 Task: Use the formula "SKEW.P" in spreadsheet "Project portfolio".
Action: Mouse pressed left at (169, 250)
Screenshot: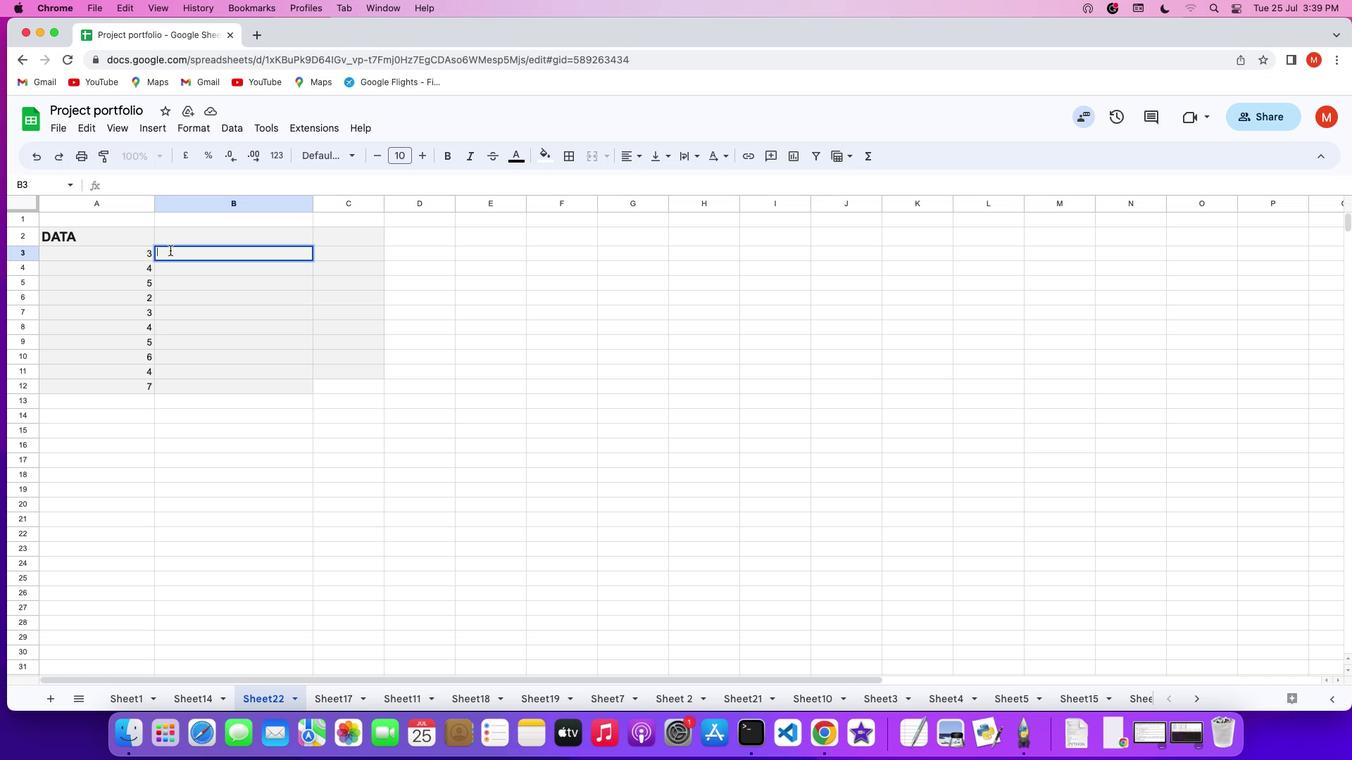 
Action: Key pressed '='
Screenshot: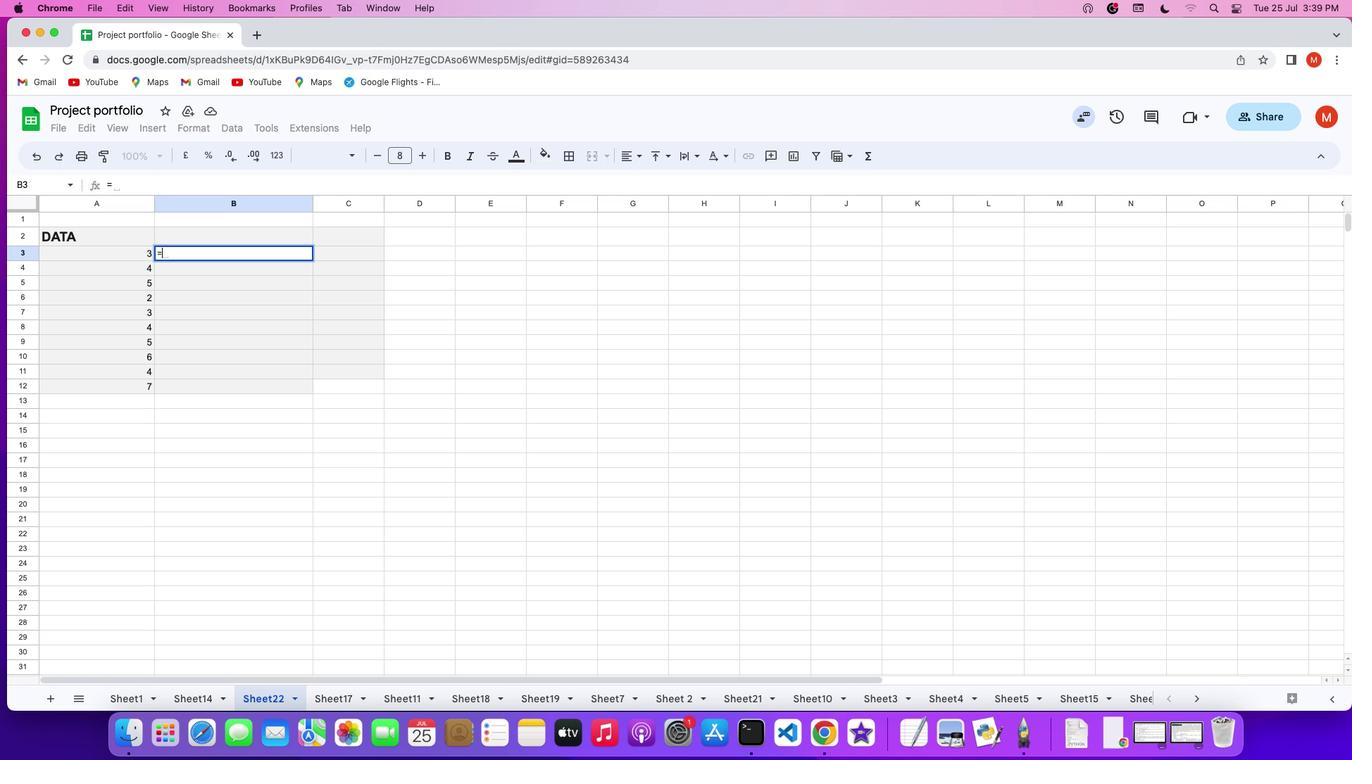 
Action: Mouse moved to (877, 154)
Screenshot: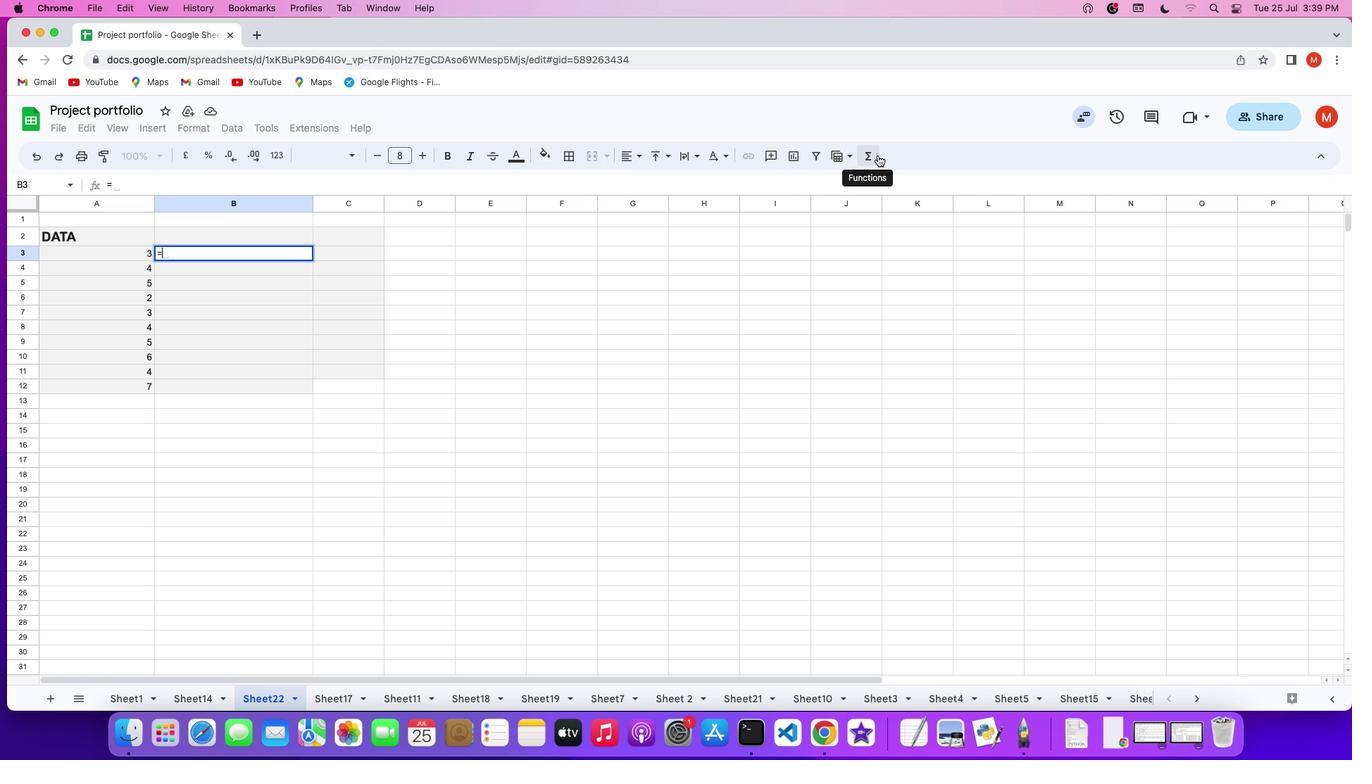 
Action: Mouse pressed left at (877, 154)
Screenshot: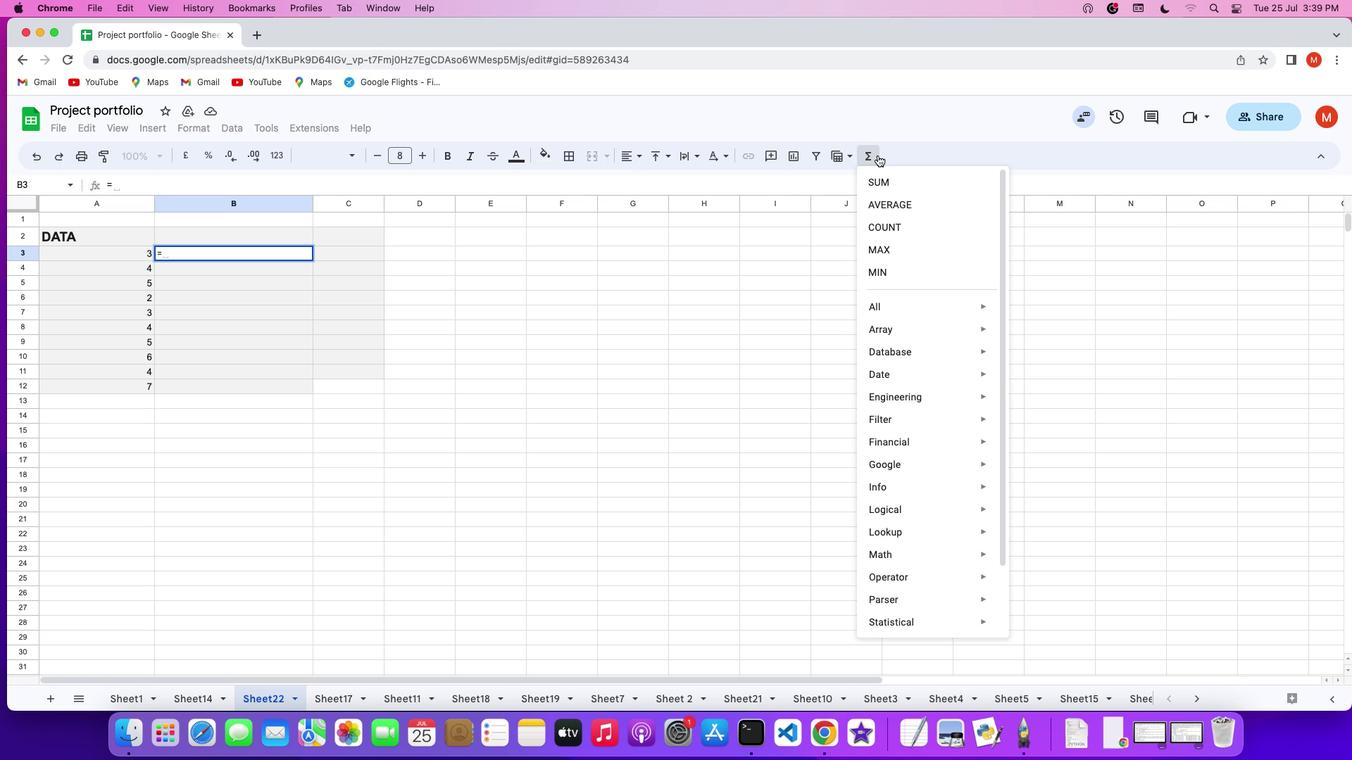 
Action: Mouse moved to (1036, 282)
Screenshot: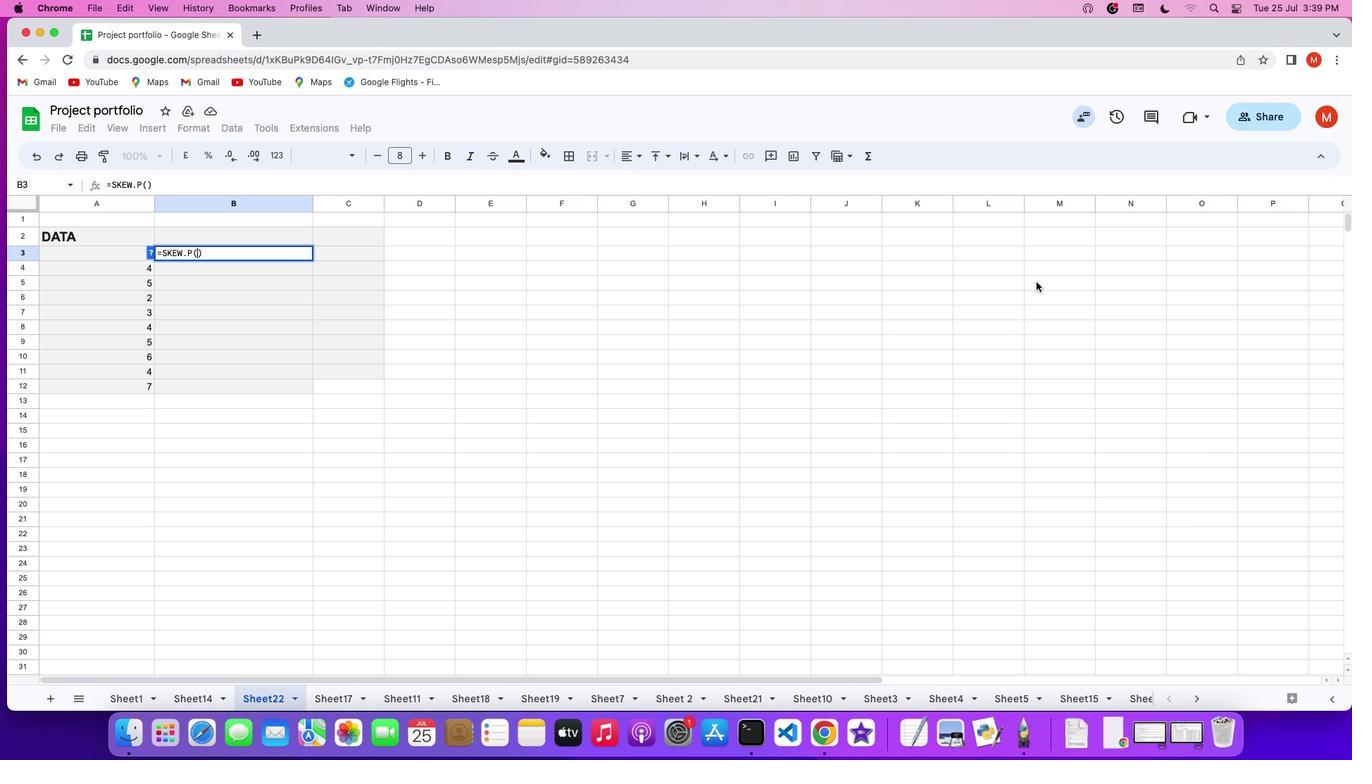 
Action: Mouse pressed left at (1036, 282)
Screenshot: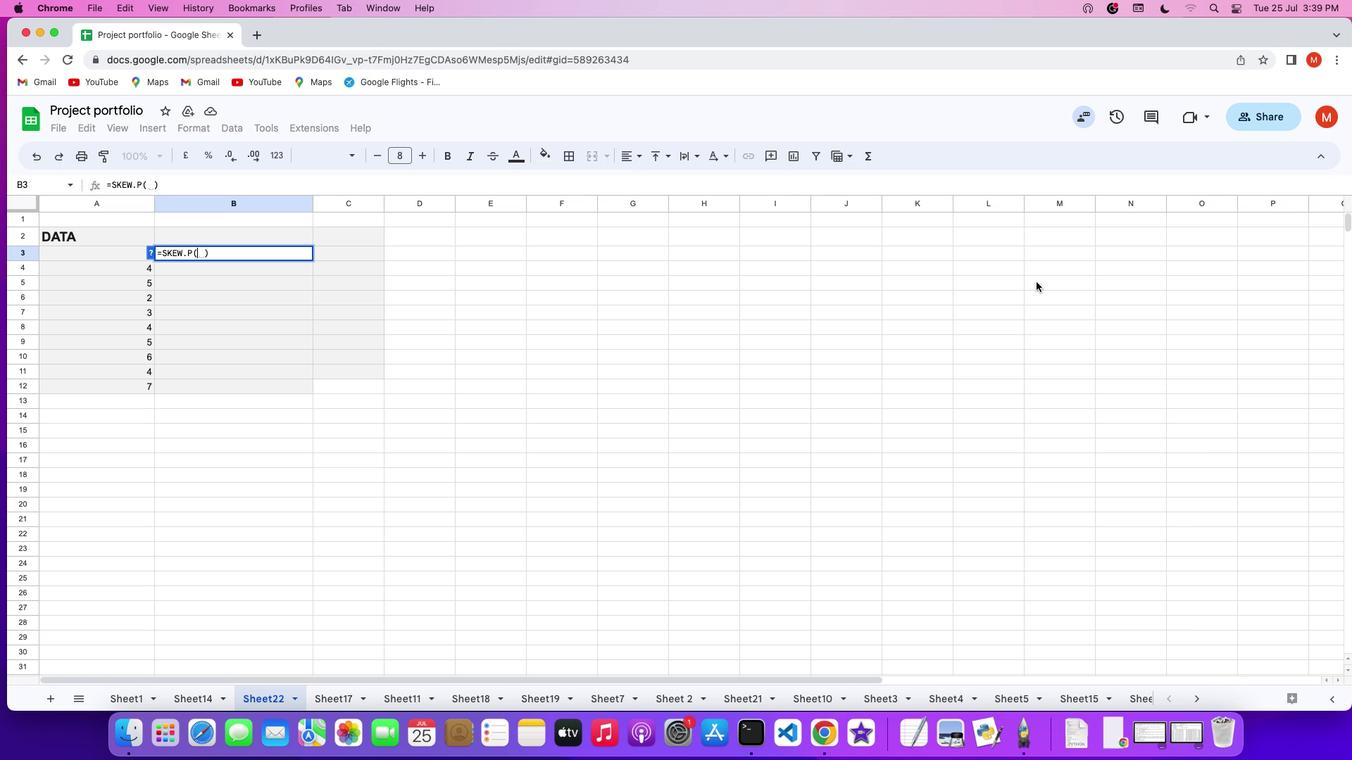 
Action: Mouse moved to (114, 250)
Screenshot: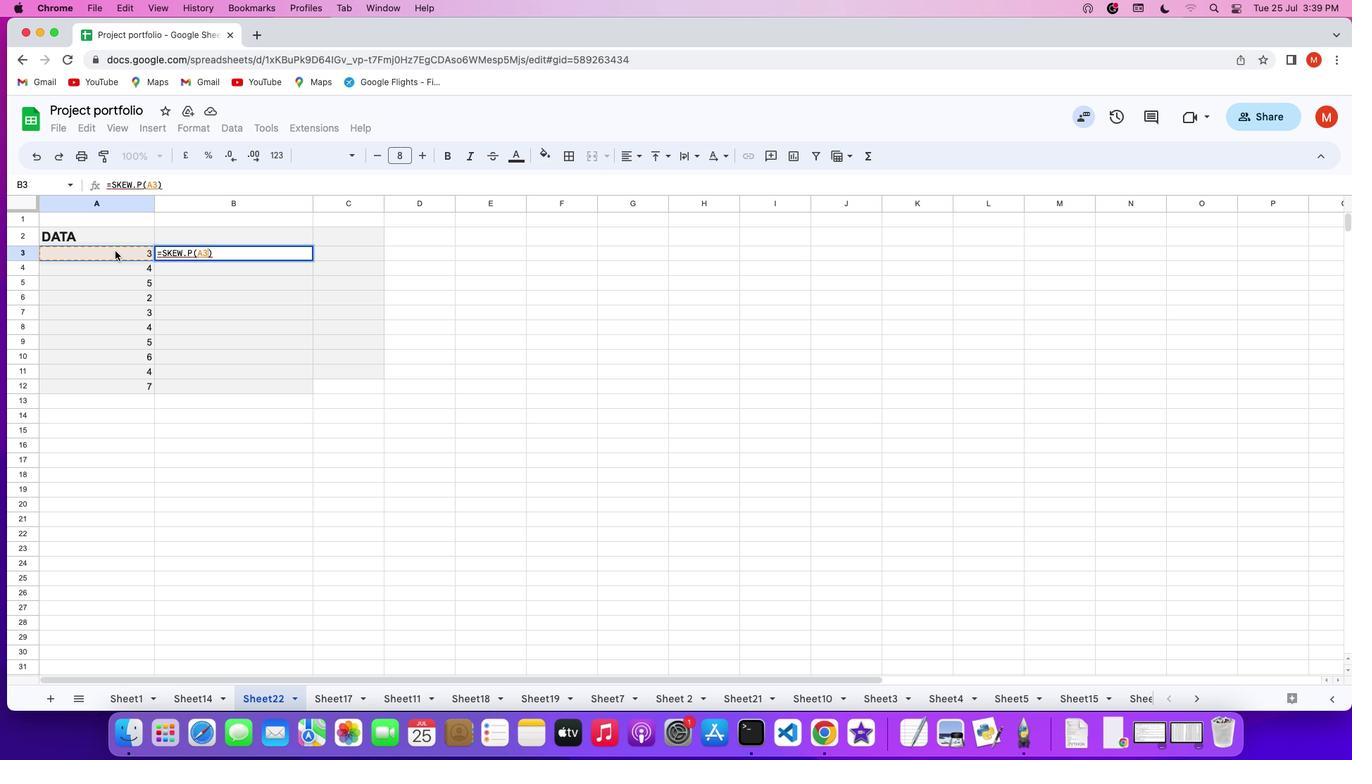 
Action: Mouse pressed left at (114, 250)
Screenshot: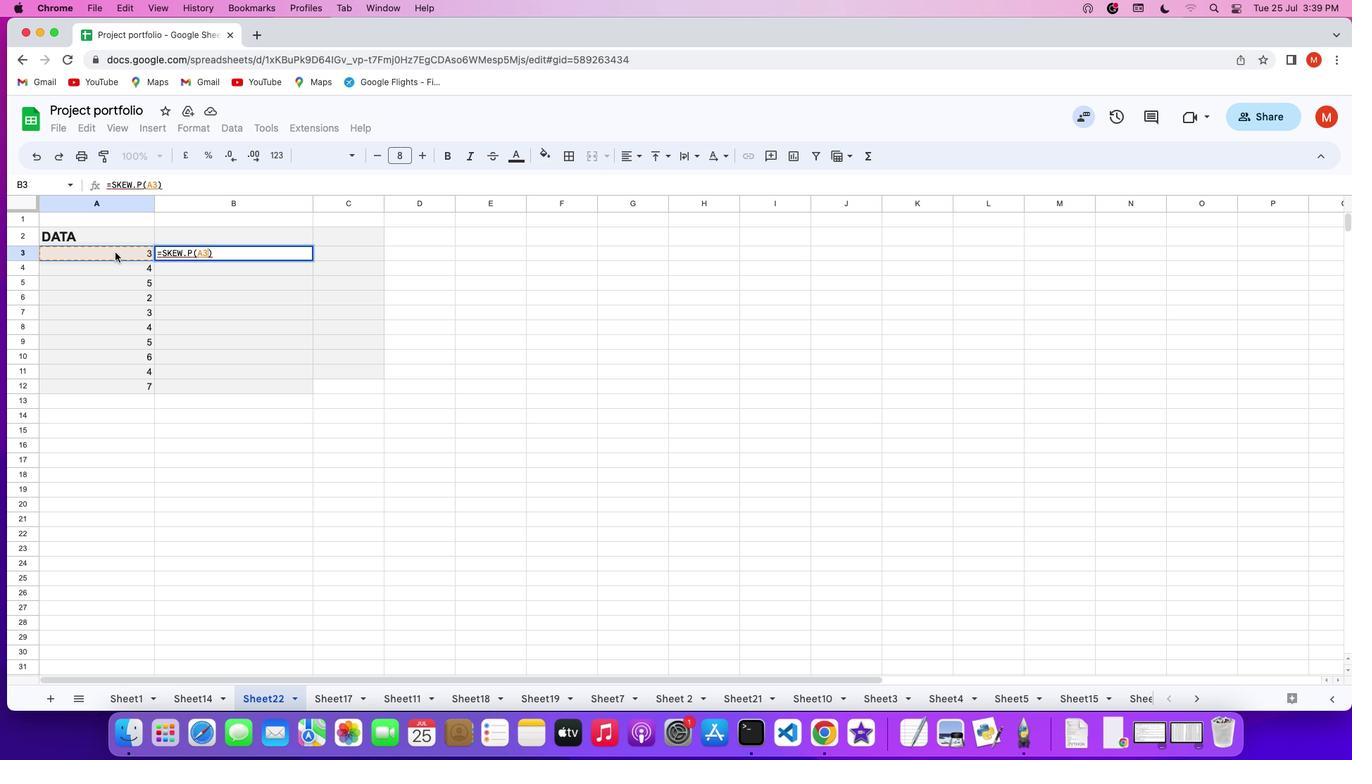 
Action: Mouse moved to (107, 381)
Screenshot: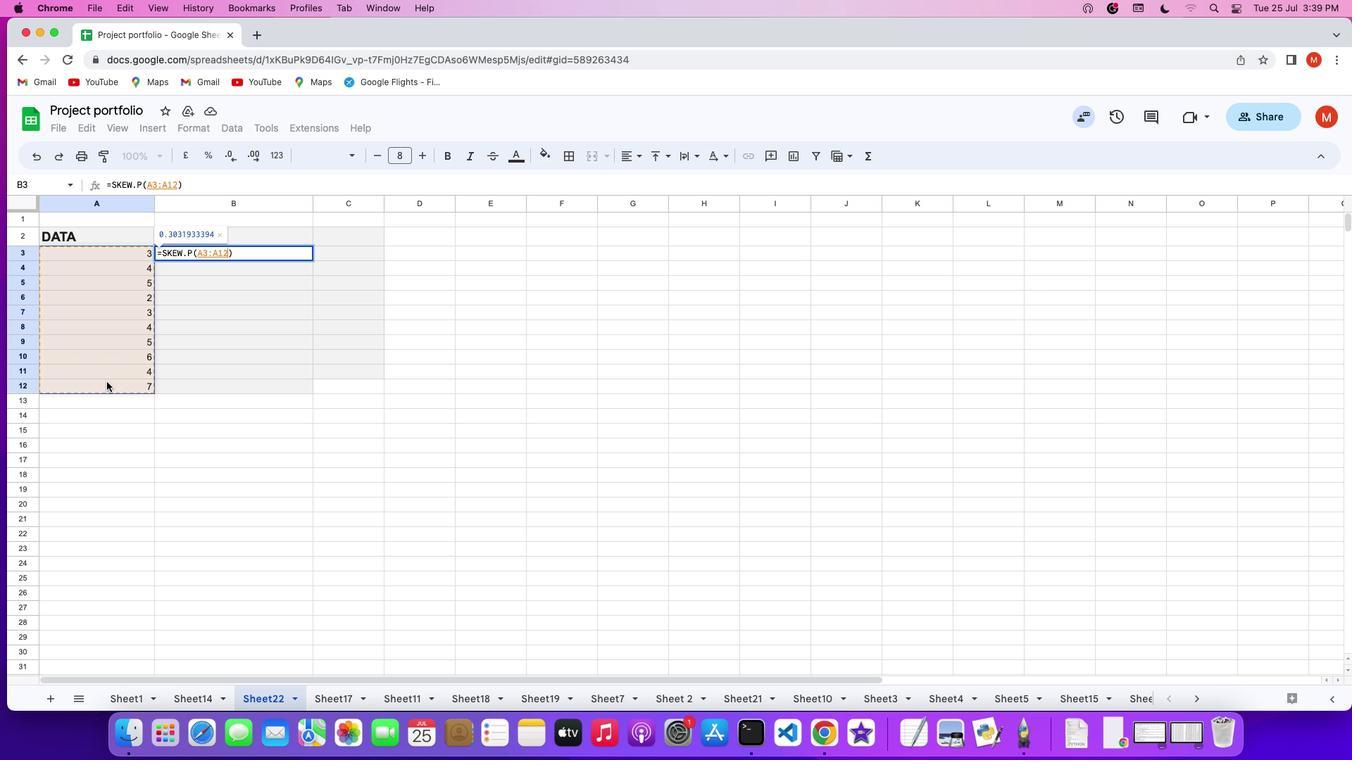 
Action: Key pressed Key.enter
Screenshot: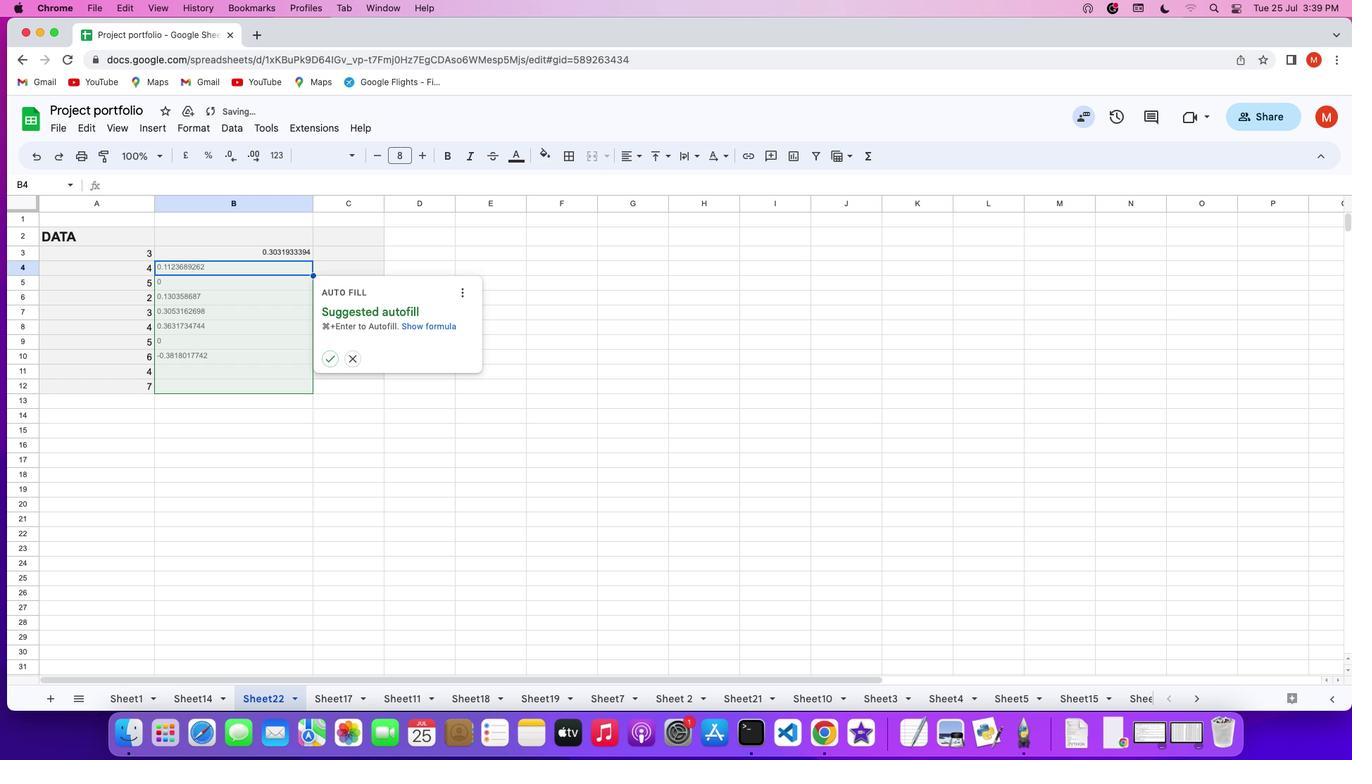 
